 Task: Filter the accounts by all accounts
Action: Mouse scrolled (166, 195) with delta (0, 0)
Screenshot: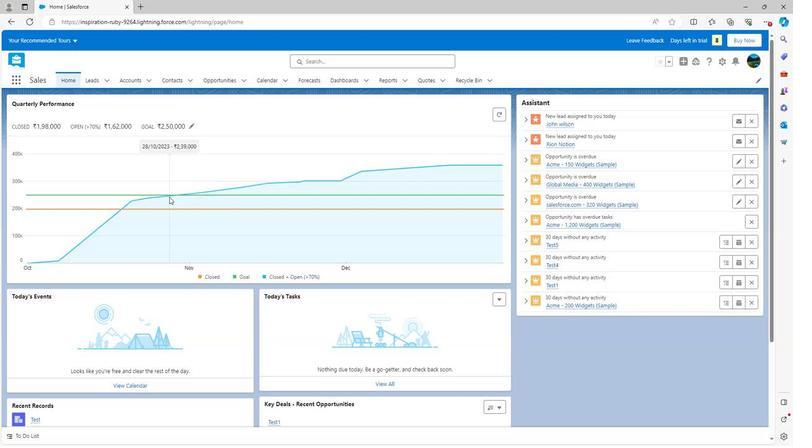 
Action: Mouse scrolled (166, 195) with delta (0, 0)
Screenshot: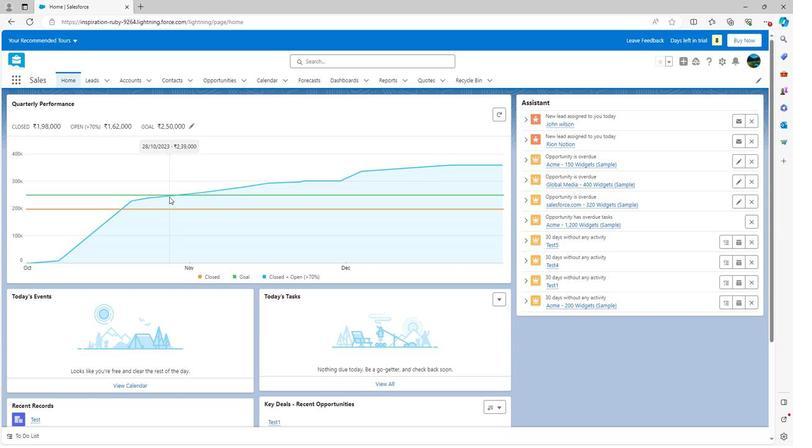 
Action: Mouse scrolled (166, 195) with delta (0, 0)
Screenshot: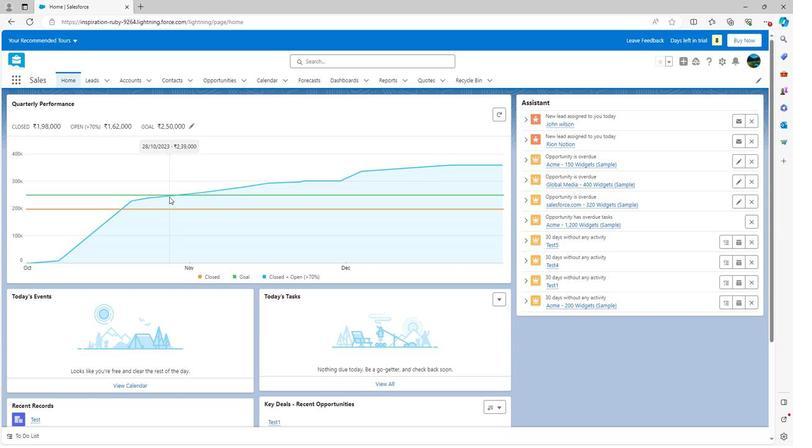 
Action: Mouse scrolled (166, 195) with delta (0, 0)
Screenshot: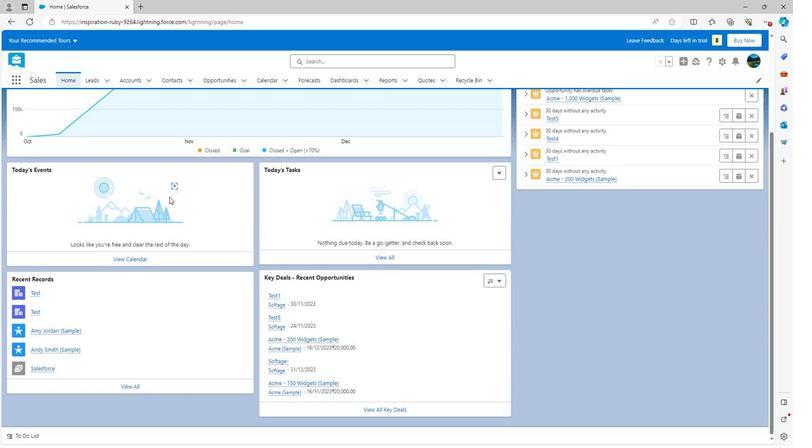 
Action: Mouse scrolled (166, 195) with delta (0, 0)
Screenshot: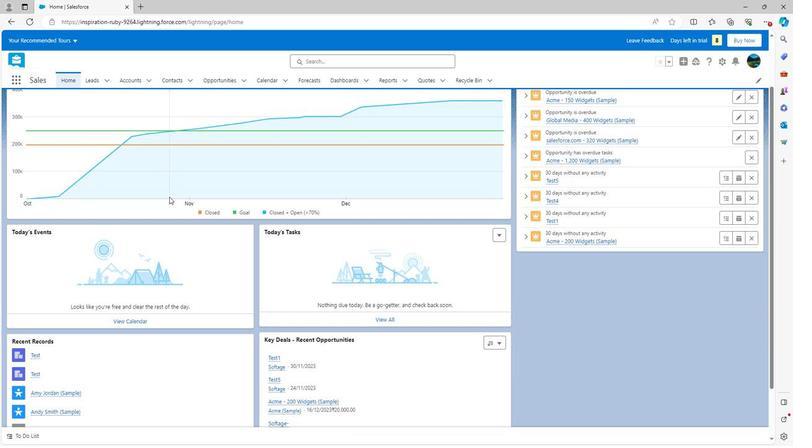 
Action: Mouse scrolled (166, 195) with delta (0, 0)
Screenshot: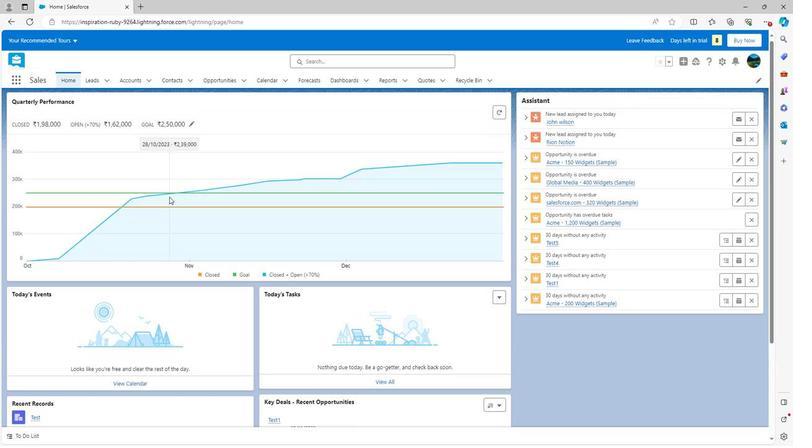 
Action: Mouse scrolled (166, 195) with delta (0, 0)
Screenshot: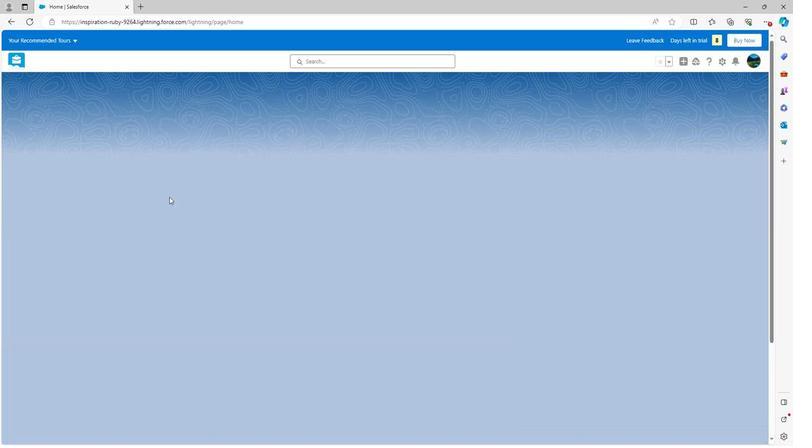 
Action: Mouse moved to (131, 83)
Screenshot: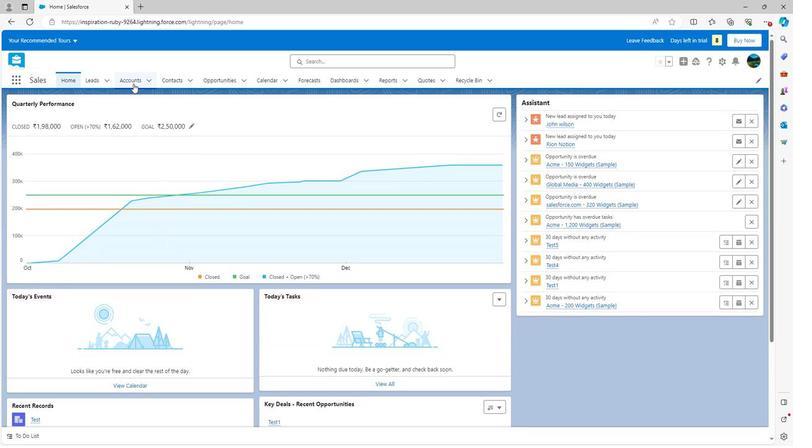 
Action: Mouse pressed left at (131, 83)
Screenshot: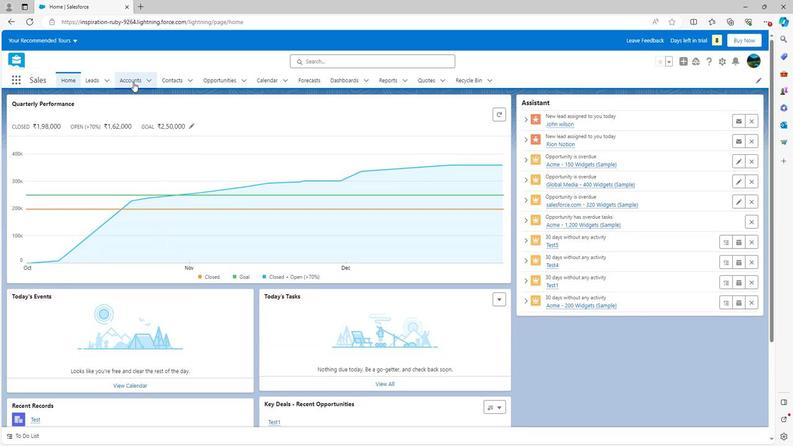 
Action: Mouse moved to (90, 108)
Screenshot: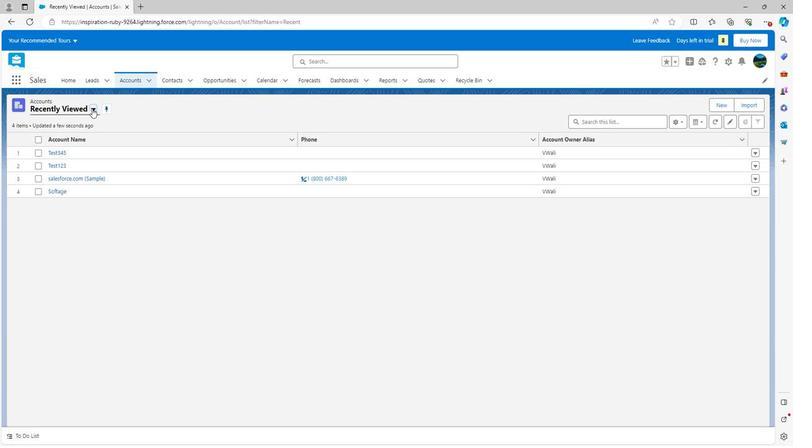 
Action: Mouse pressed left at (90, 108)
Screenshot: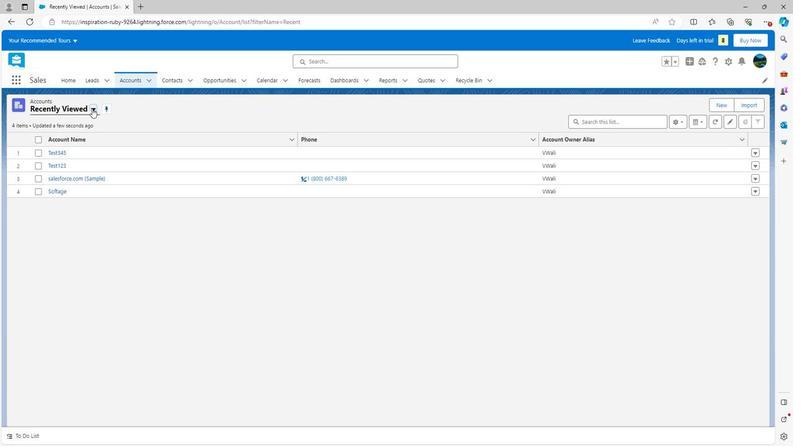 
Action: Mouse moved to (67, 139)
Screenshot: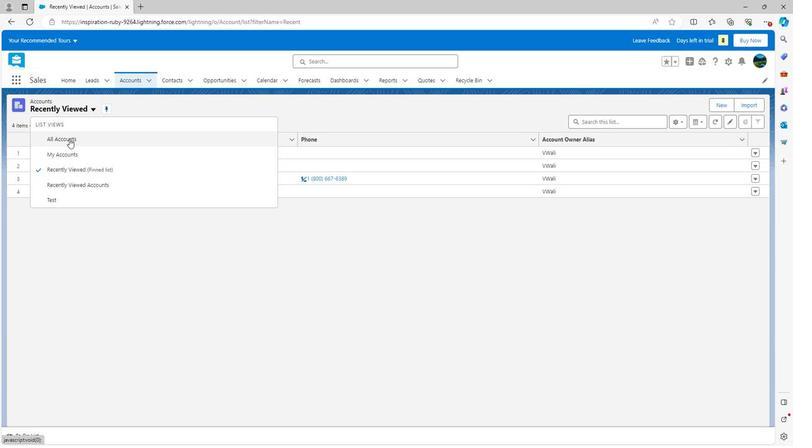 
Action: Mouse pressed left at (67, 139)
Screenshot: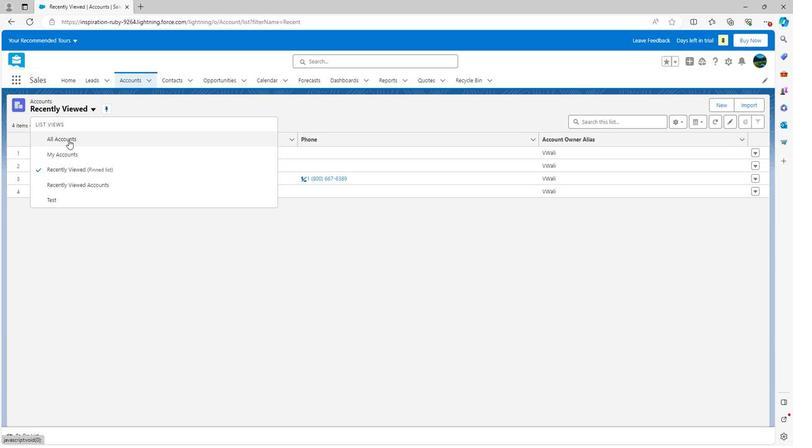 
Action: Mouse moved to (210, 299)
Screenshot: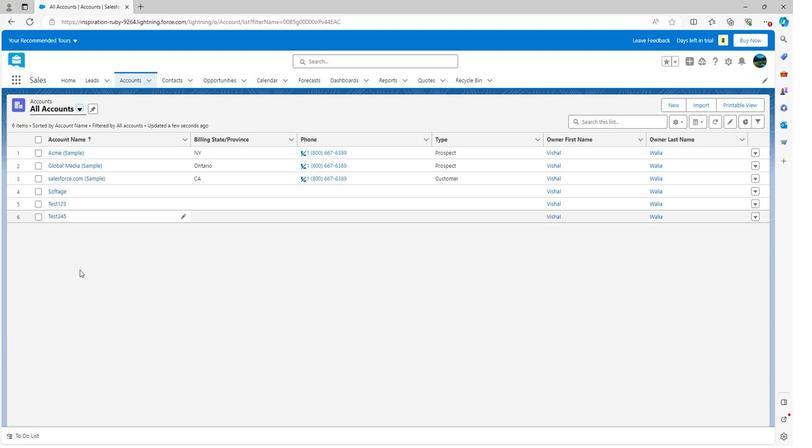 
